 Task: Filter the discussions in the repository "Javascript" by the label "bug".
Action: Mouse moved to (882, 185)
Screenshot: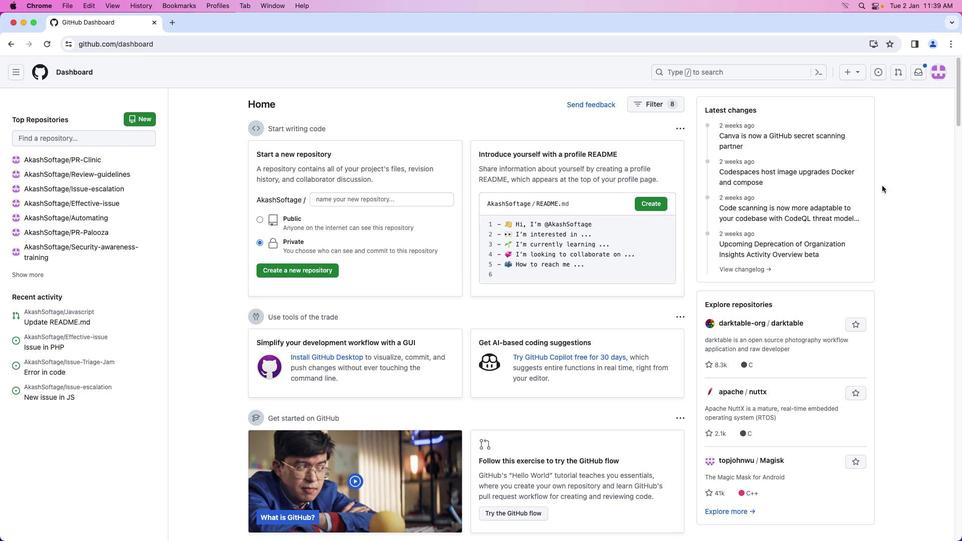
Action: Mouse pressed left at (882, 185)
Screenshot: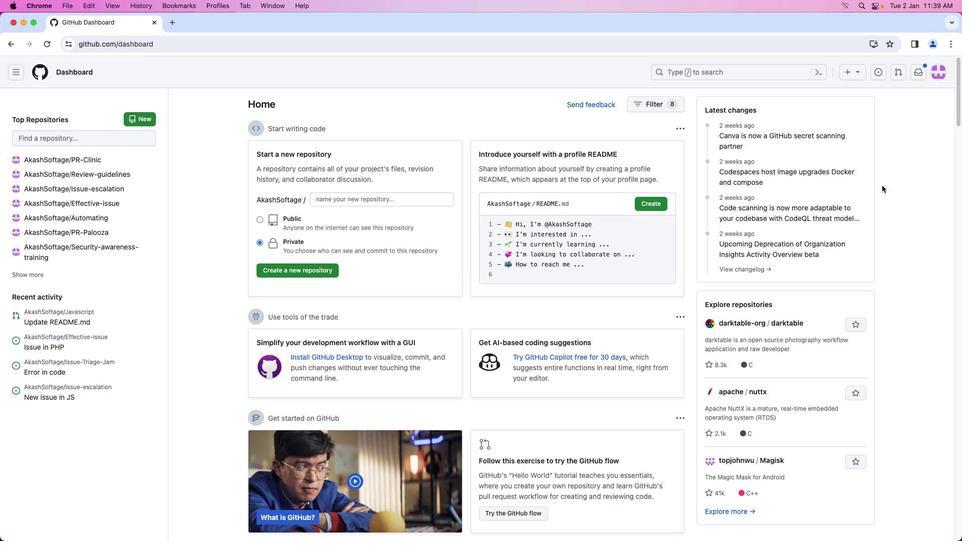 
Action: Mouse moved to (940, 74)
Screenshot: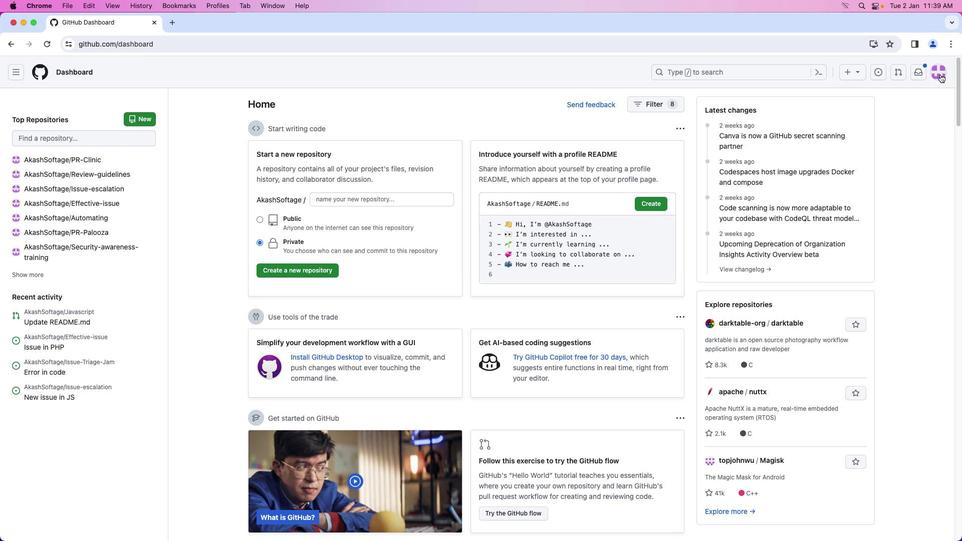 
Action: Mouse pressed left at (940, 74)
Screenshot: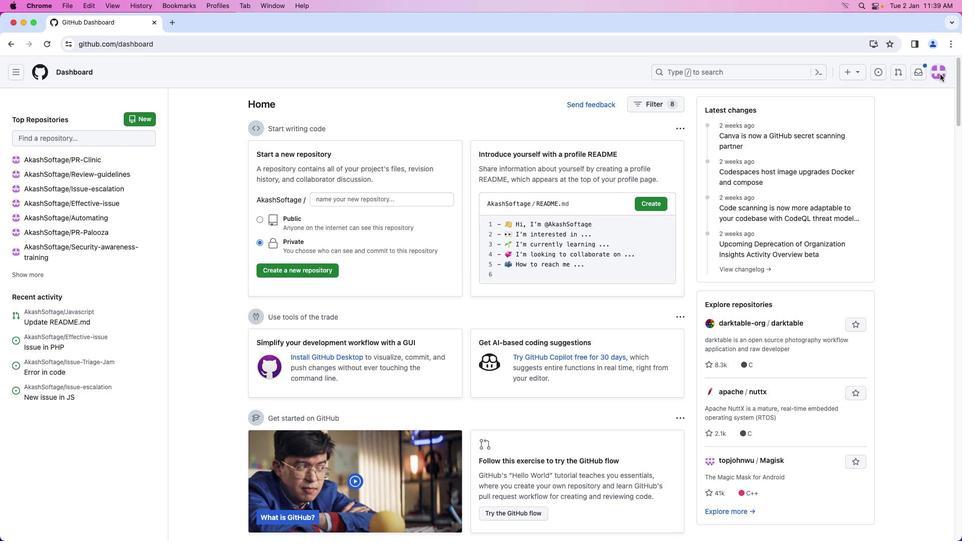 
Action: Mouse moved to (889, 162)
Screenshot: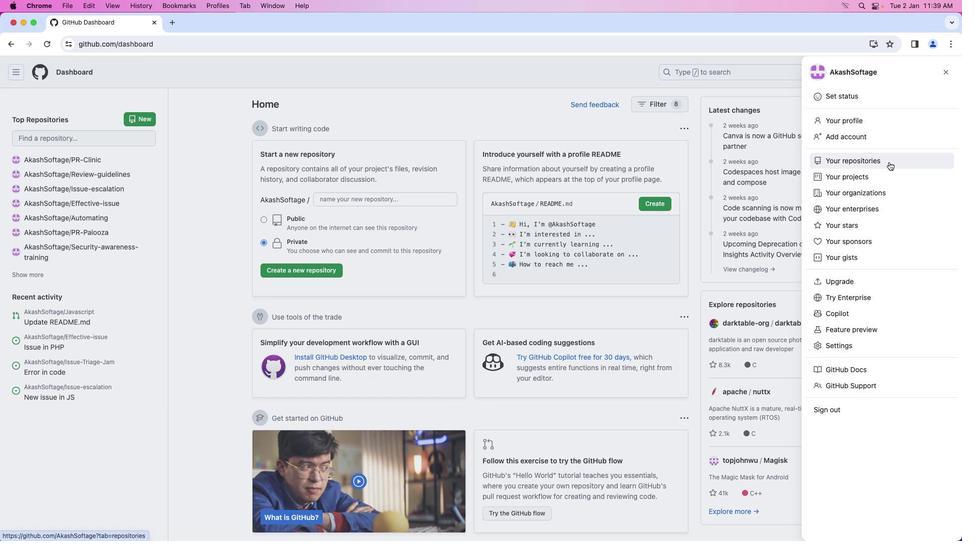 
Action: Mouse pressed left at (889, 162)
Screenshot: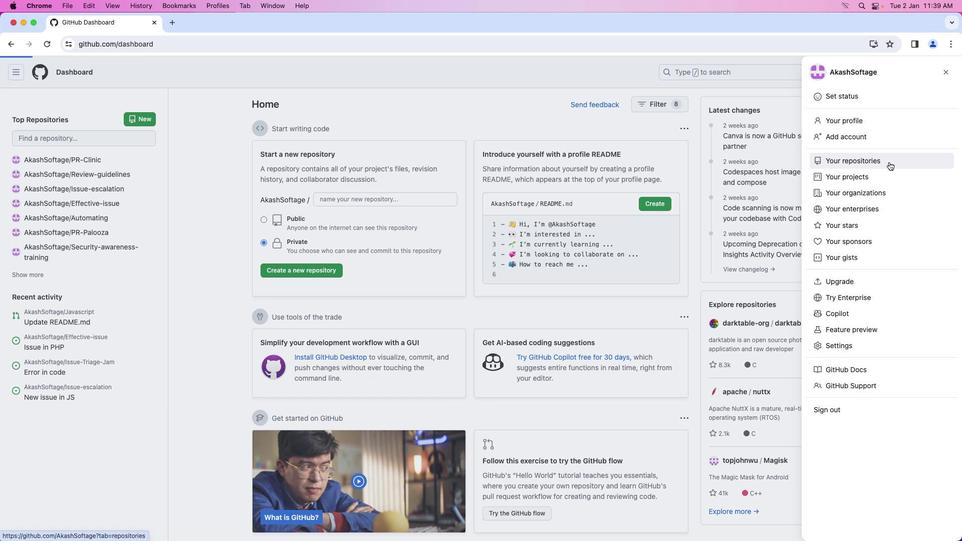 
Action: Mouse moved to (358, 168)
Screenshot: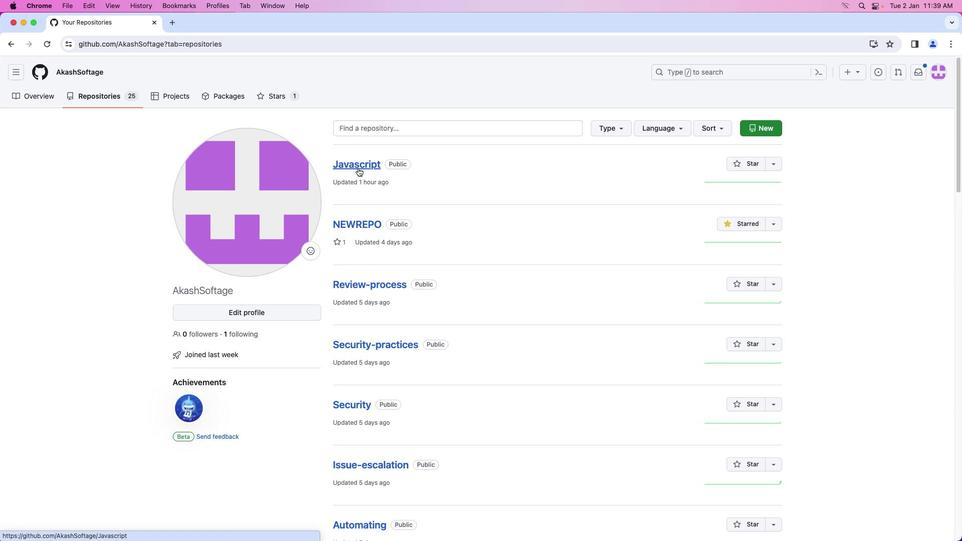 
Action: Mouse pressed left at (358, 168)
Screenshot: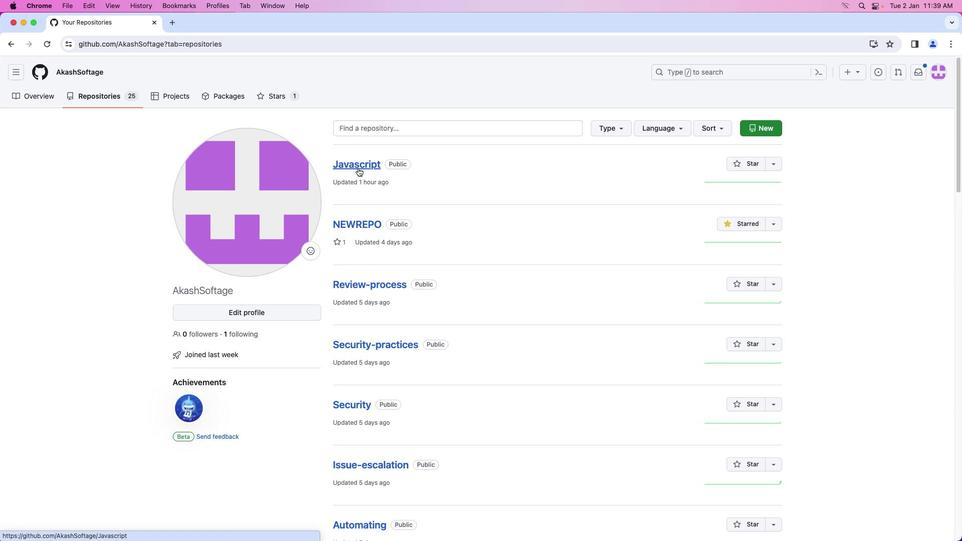 
Action: Mouse moved to (200, 97)
Screenshot: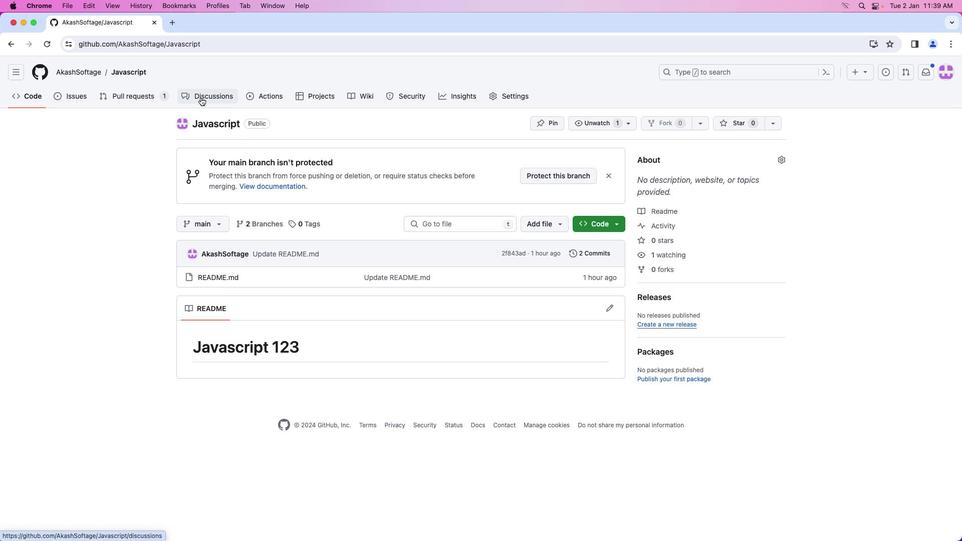 
Action: Mouse pressed left at (200, 97)
Screenshot: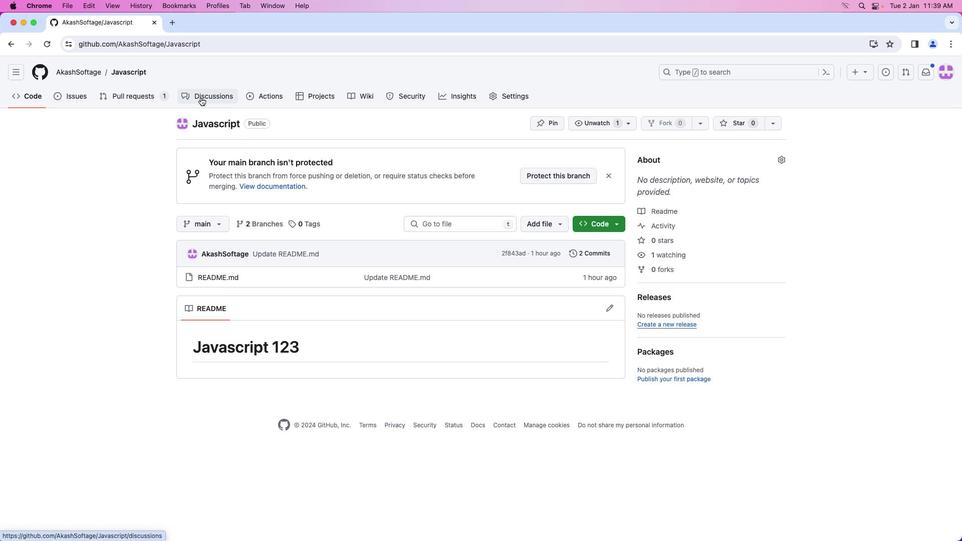 
Action: Mouse moved to (626, 216)
Screenshot: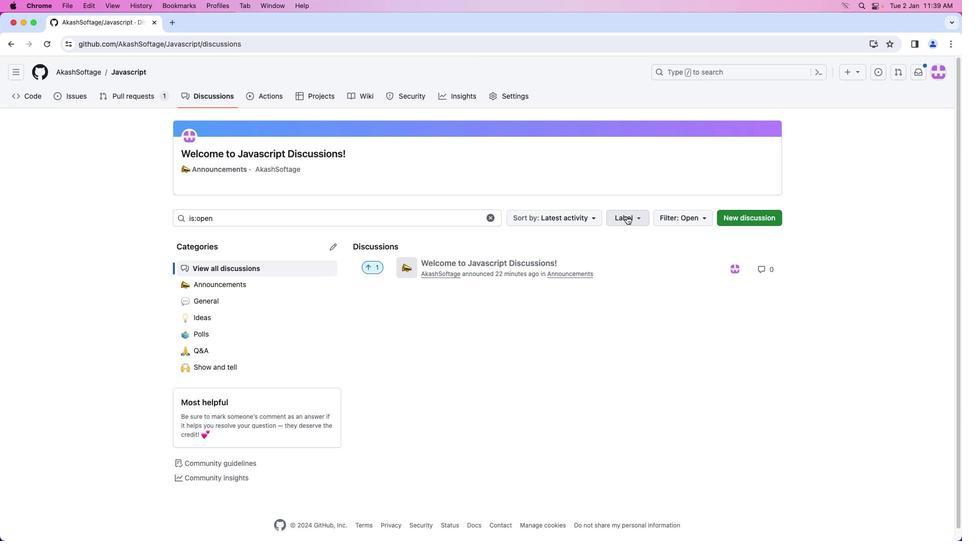 
Action: Mouse pressed left at (626, 216)
Screenshot: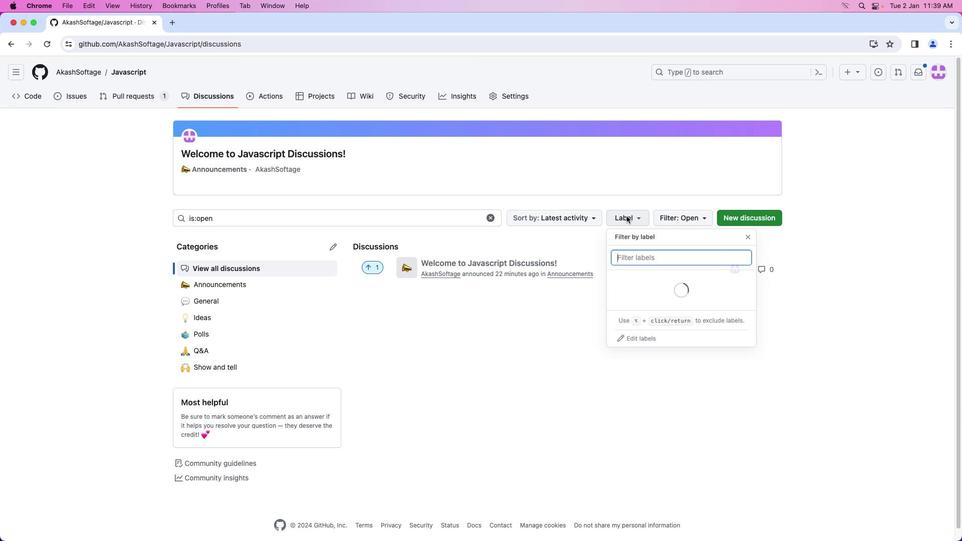 
Action: Mouse moved to (722, 302)
Screenshot: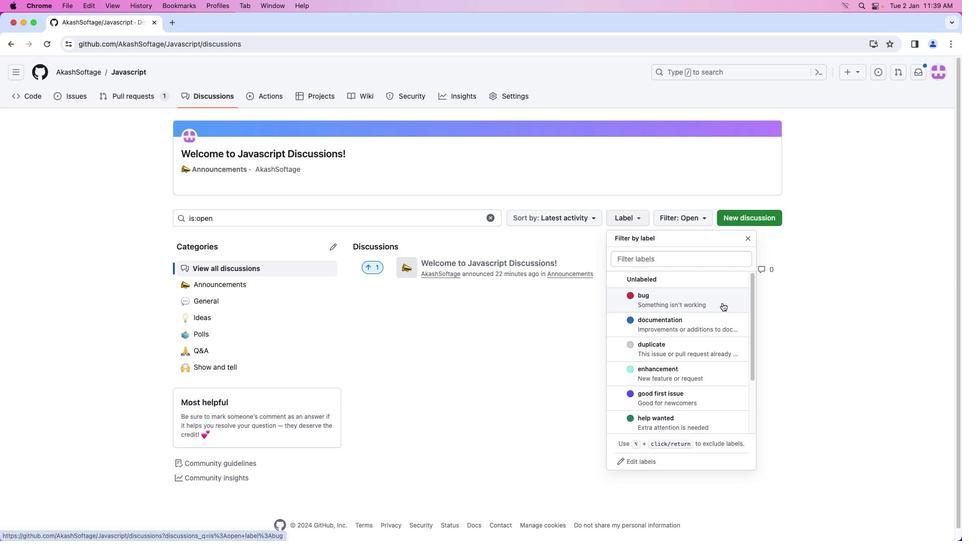 
Action: Mouse pressed left at (722, 302)
Screenshot: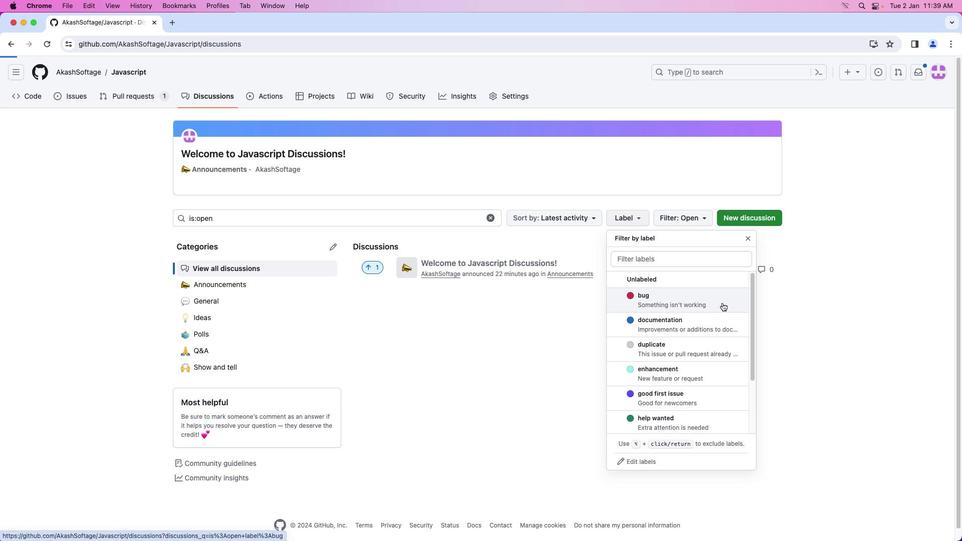 
Action: Mouse moved to (719, 300)
Screenshot: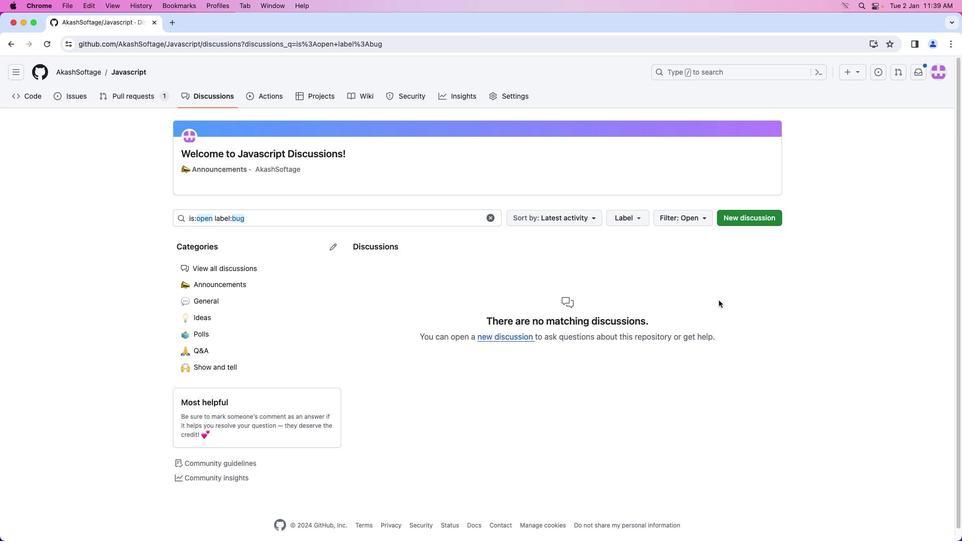 
